 Task: Log work in the project AgileIntegrate for the issue 'Integrate a new appointment booking feature into an existing service provider mobile application to enhance convenience and scheduling for customers' spent time as '6w 5d 9h 48m' and remaining time as '6w 6d 3h 7m' and add a flag. Now add the issue to the epic 'Data center consolidation'. Log work in the project AgileIntegrate for the issue 'Develop a new tool for automated testing of mobile application usability and user experience' spent time as '2w 5d 2h 37m' and remaining time as '2w 5d 21h 53m' and clone the issue. Now add the issue to the epic 'Mobile app development'
Action: Mouse moved to (191, 53)
Screenshot: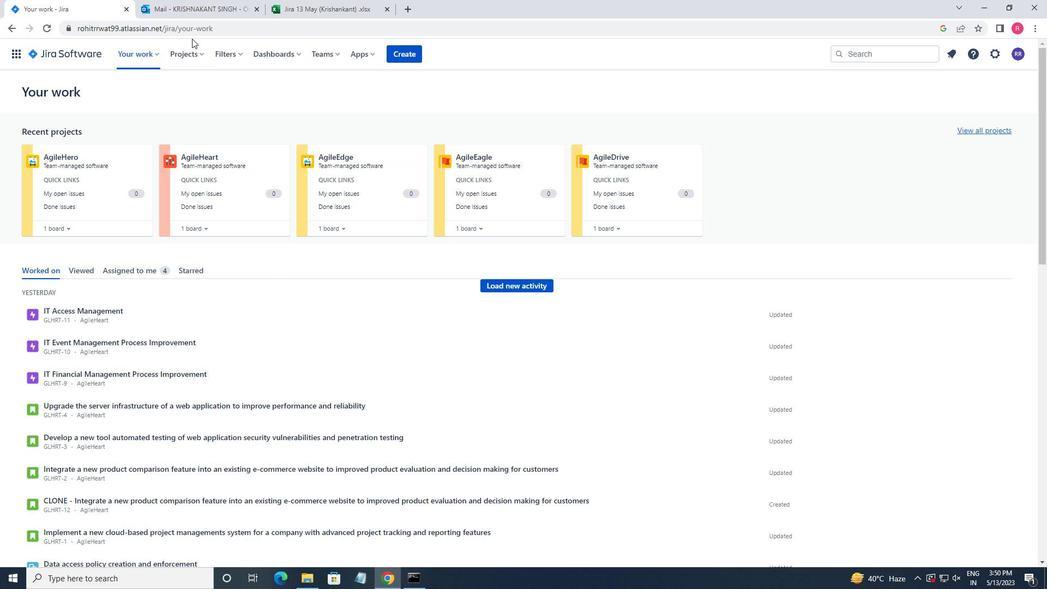 
Action: Mouse pressed left at (191, 53)
Screenshot: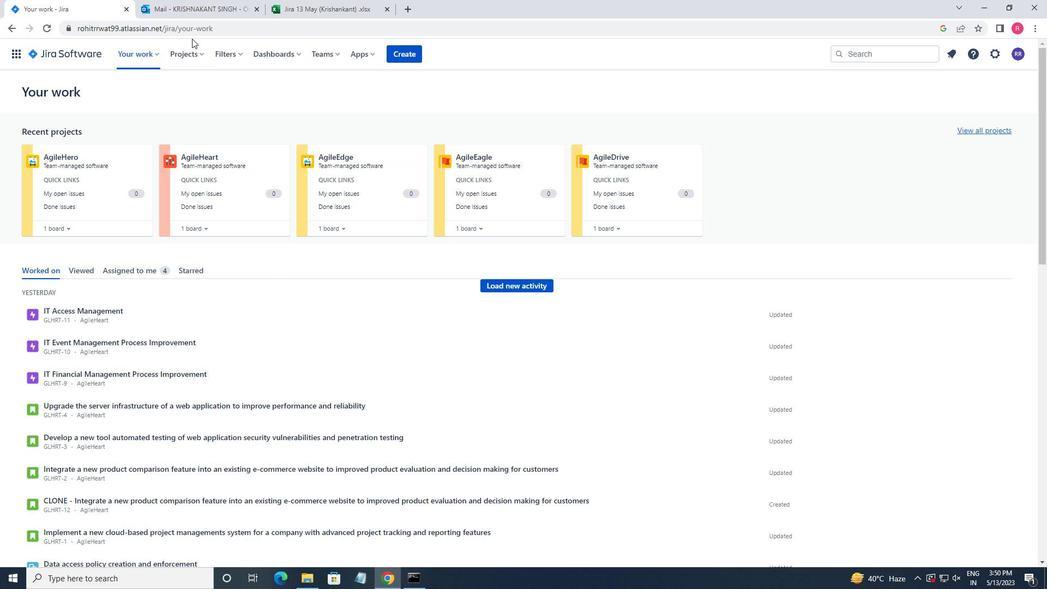 
Action: Mouse moved to (214, 99)
Screenshot: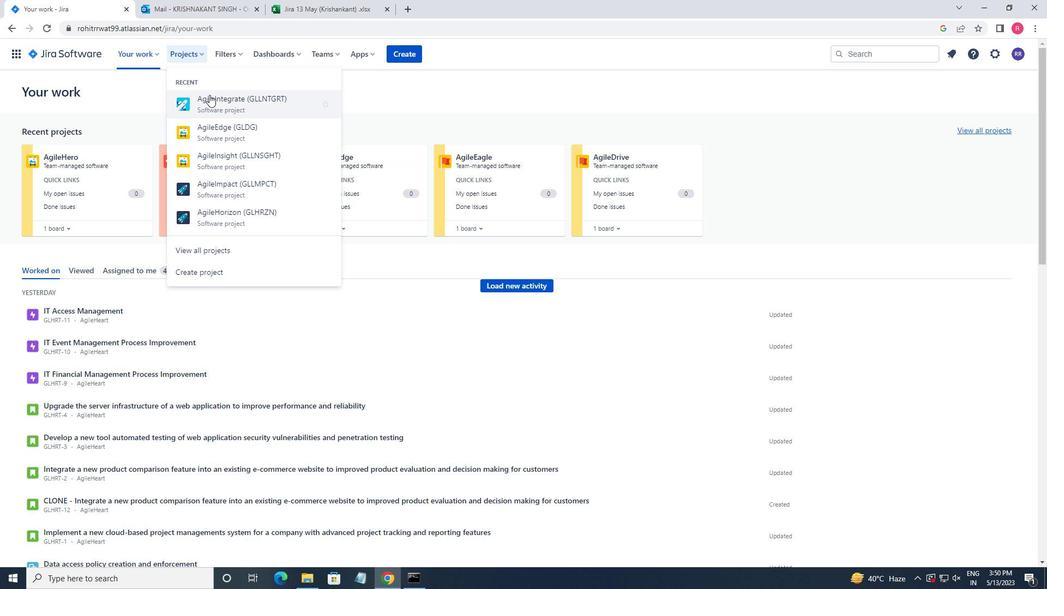 
Action: Mouse pressed left at (214, 99)
Screenshot: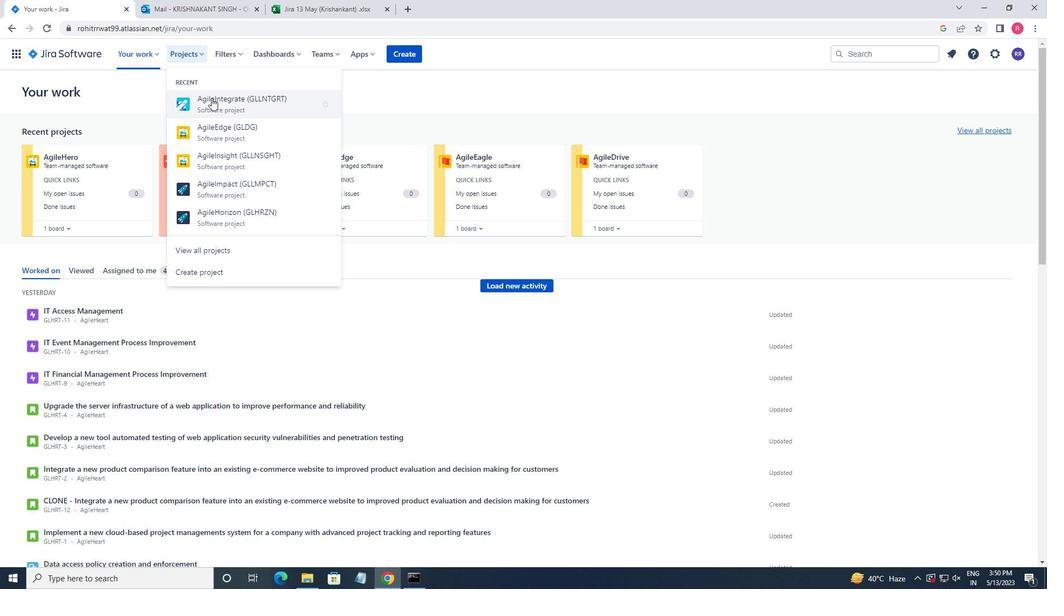 
Action: Mouse moved to (51, 165)
Screenshot: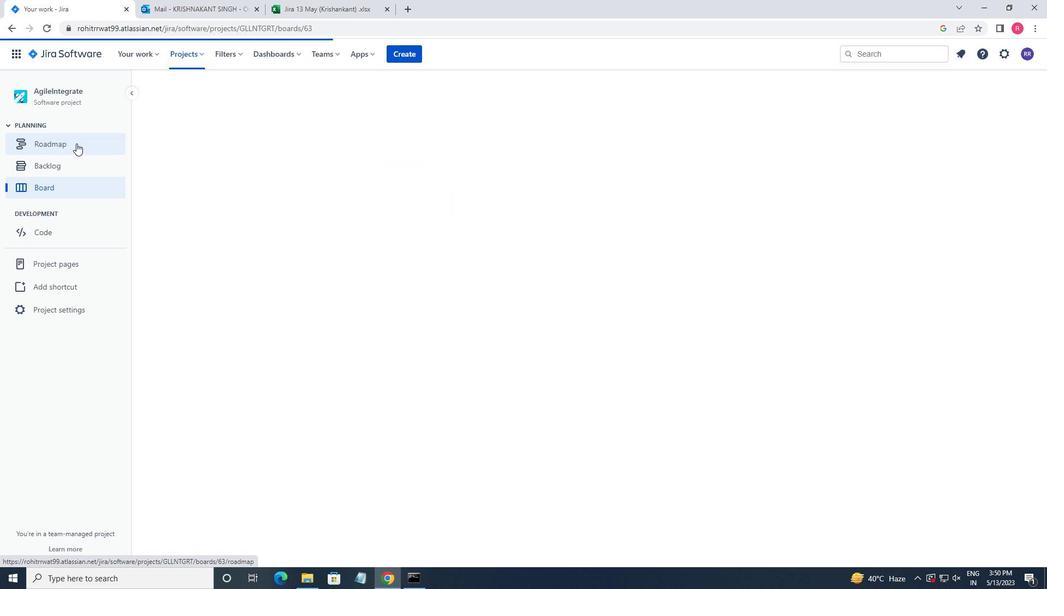 
Action: Mouse pressed left at (51, 165)
Screenshot: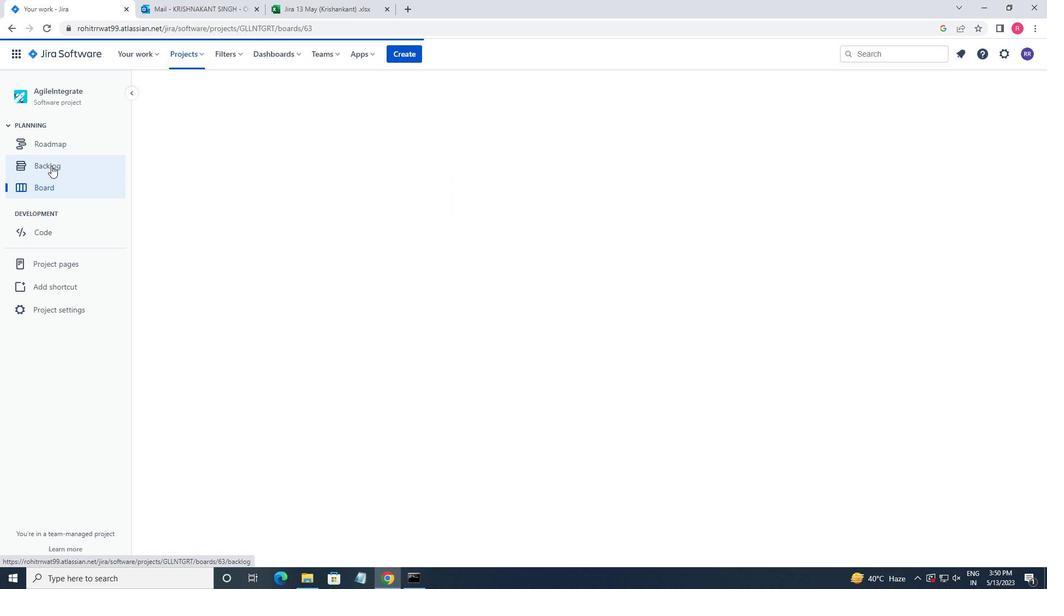 
Action: Mouse moved to (843, 208)
Screenshot: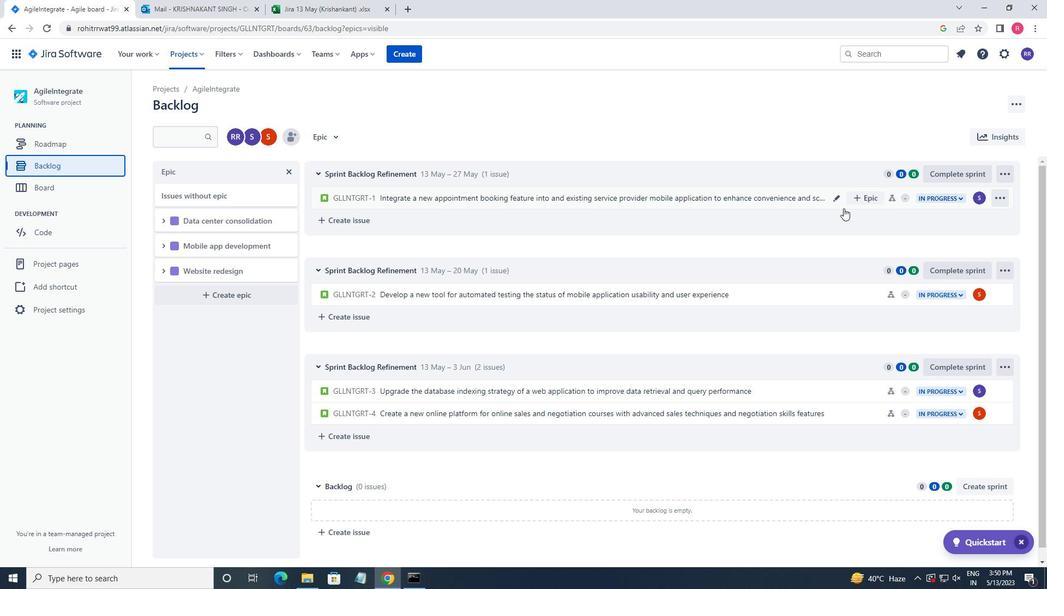 
Action: Mouse pressed left at (843, 208)
Screenshot: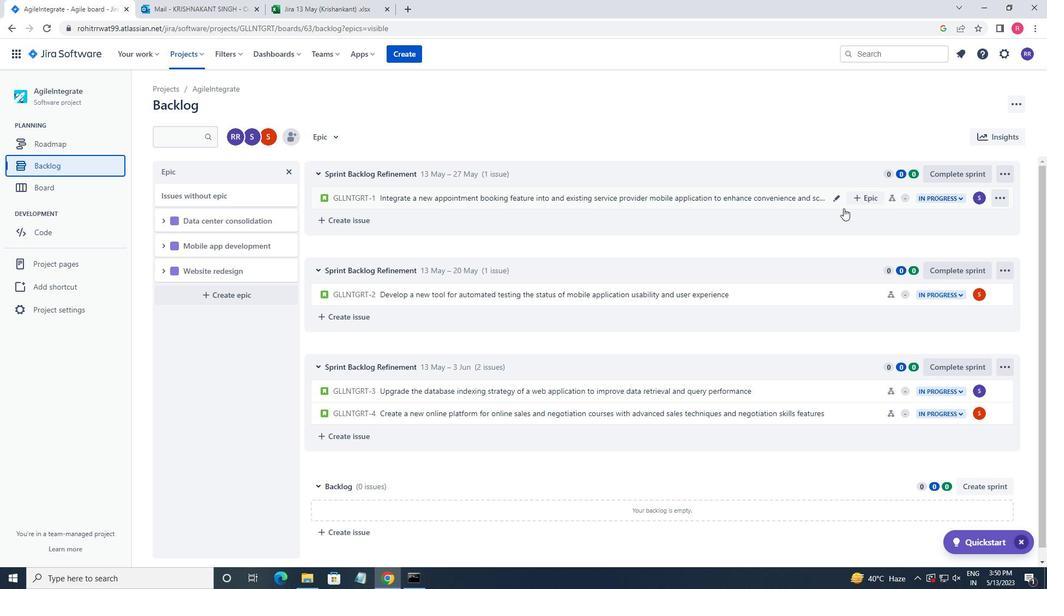 
Action: Mouse moved to (1006, 166)
Screenshot: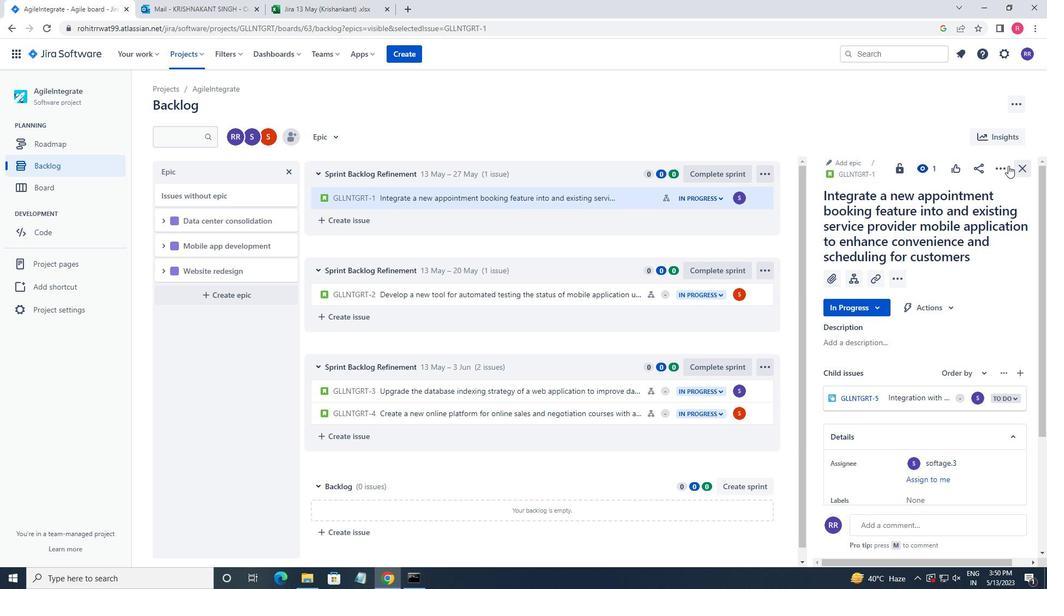 
Action: Mouse pressed left at (1006, 166)
Screenshot: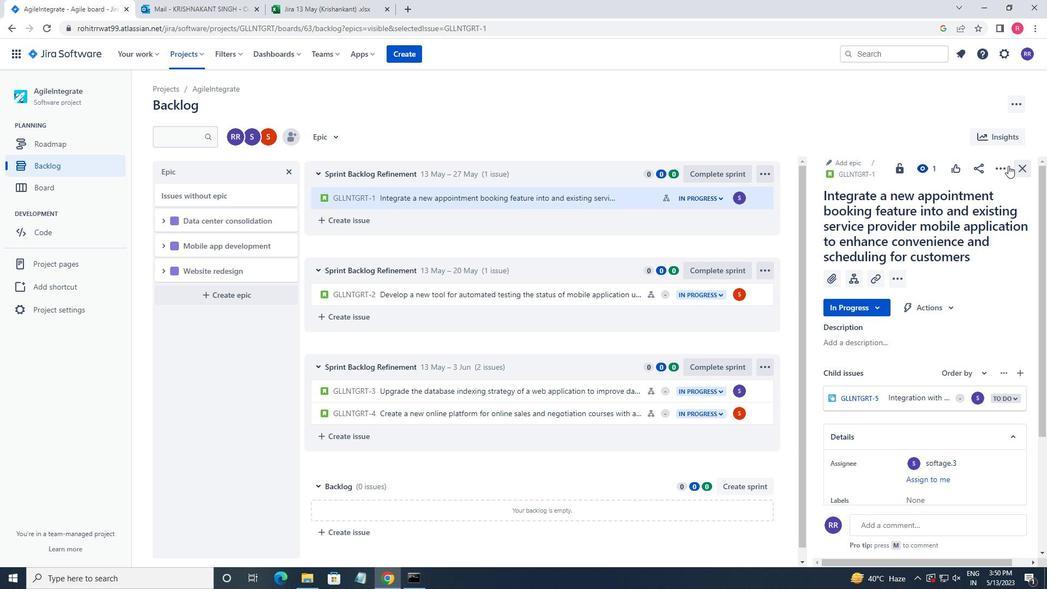 
Action: Mouse moved to (947, 199)
Screenshot: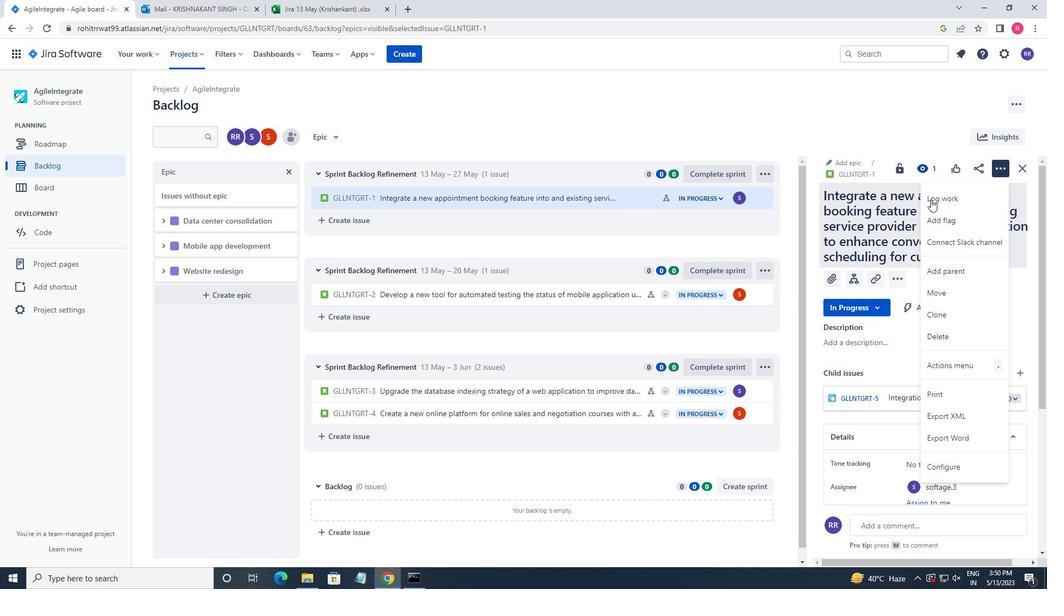 
Action: Mouse pressed left at (947, 199)
Screenshot: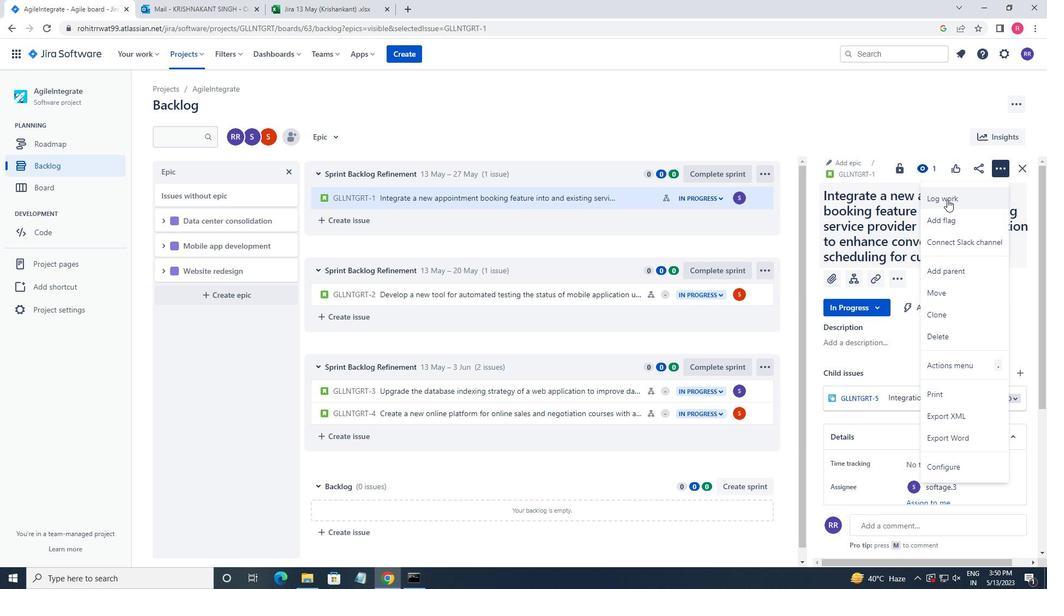 
Action: Key pressed 6w<Key.space>5d<Key.space>9h<Key.space>48m<Key.tab>6w<Key.space>6d<Key.space>3h<Key.space>7m
Screenshot: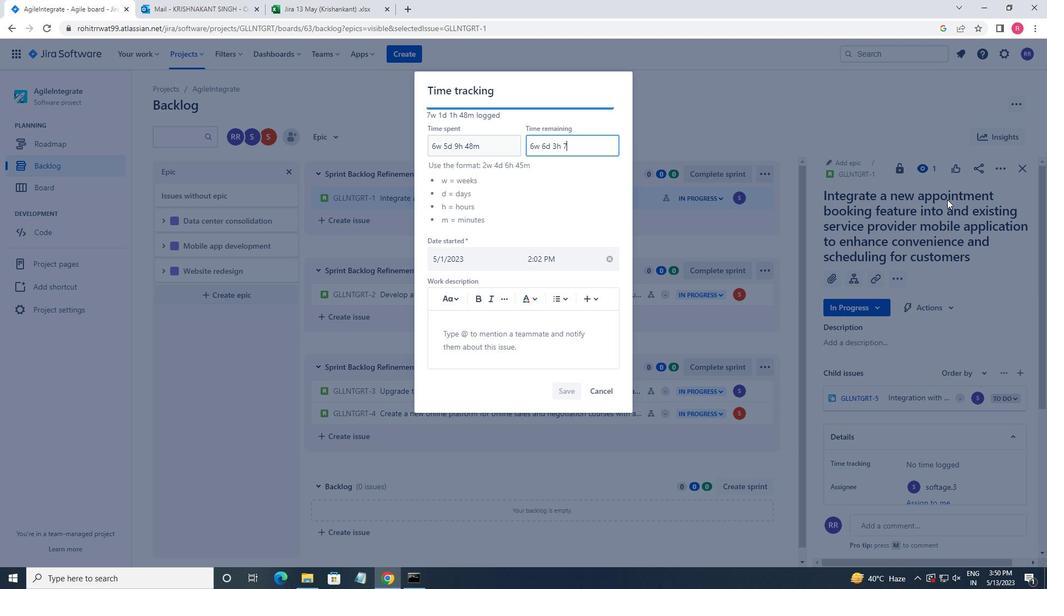 
Action: Mouse moved to (564, 390)
Screenshot: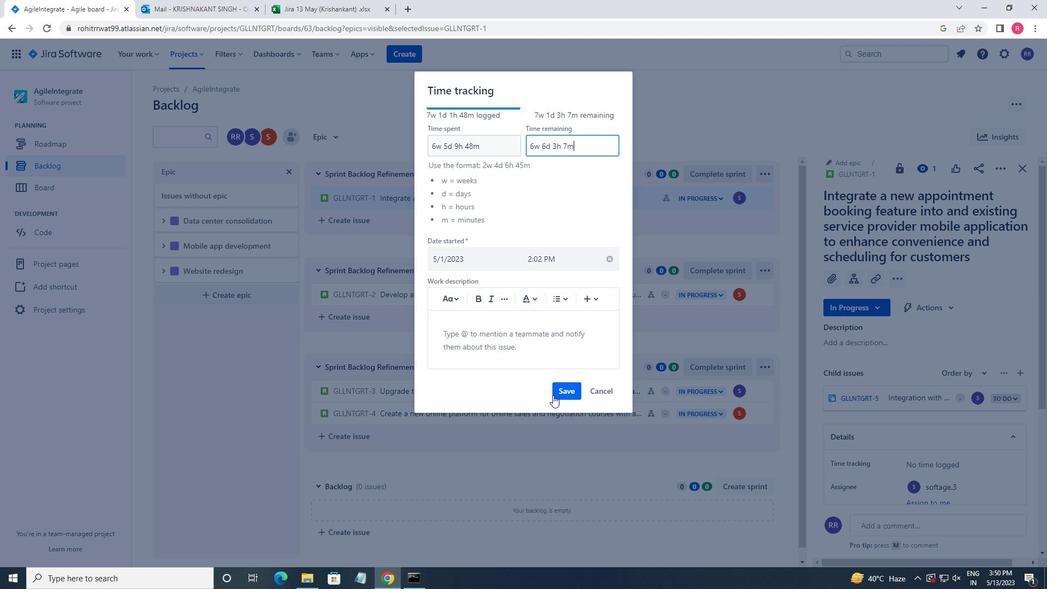 
Action: Mouse pressed left at (564, 390)
Screenshot: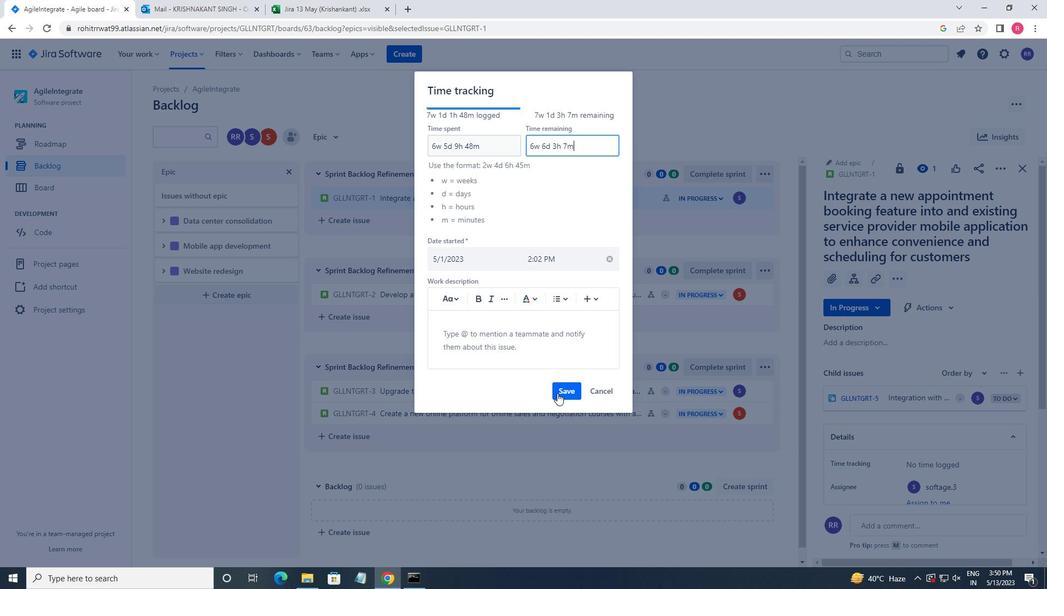 
Action: Mouse moved to (999, 165)
Screenshot: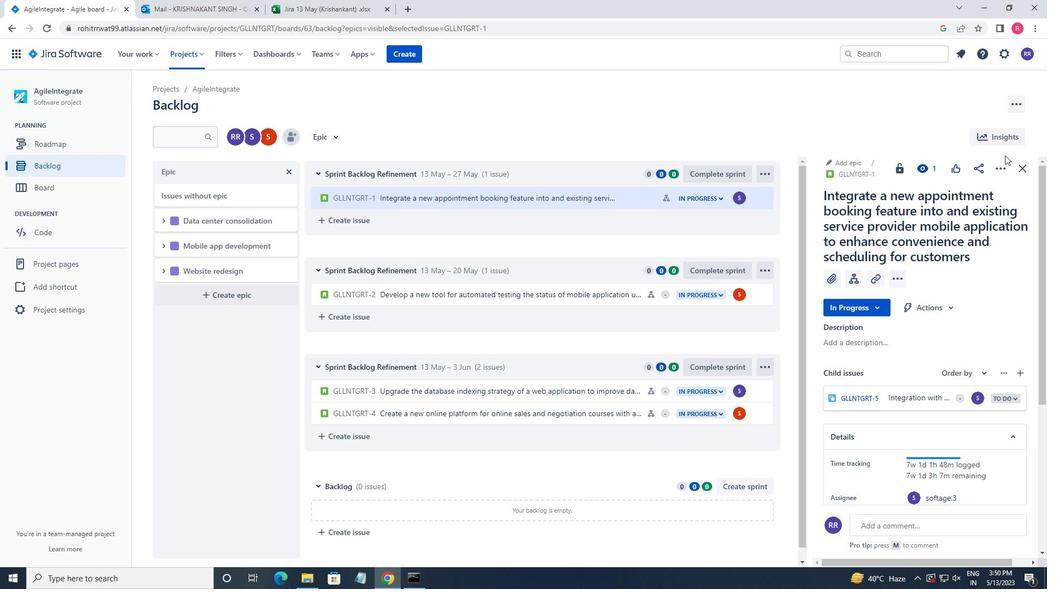 
Action: Mouse pressed left at (999, 165)
Screenshot: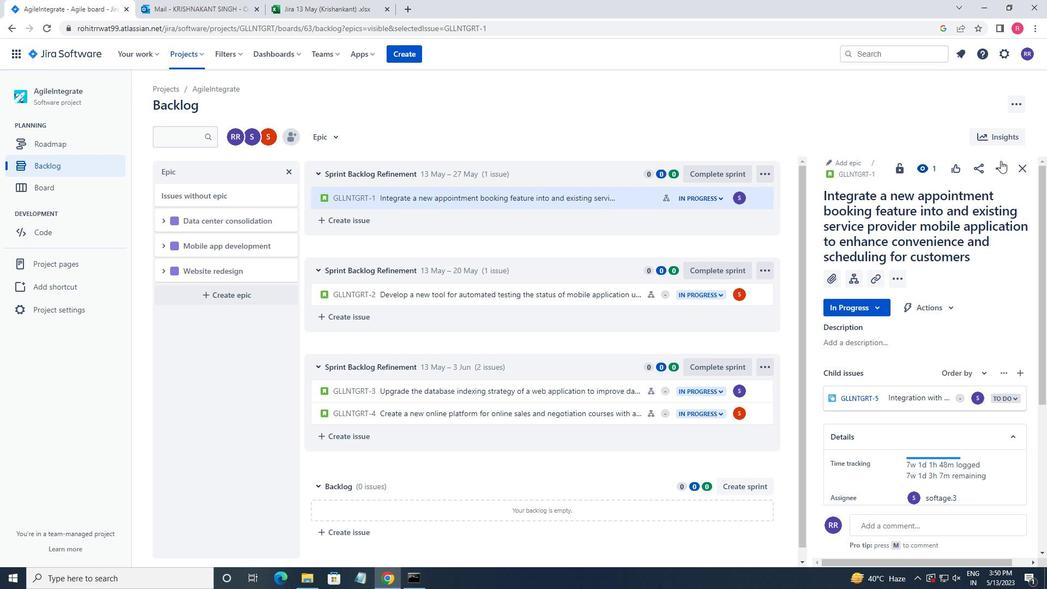 
Action: Mouse moved to (968, 217)
Screenshot: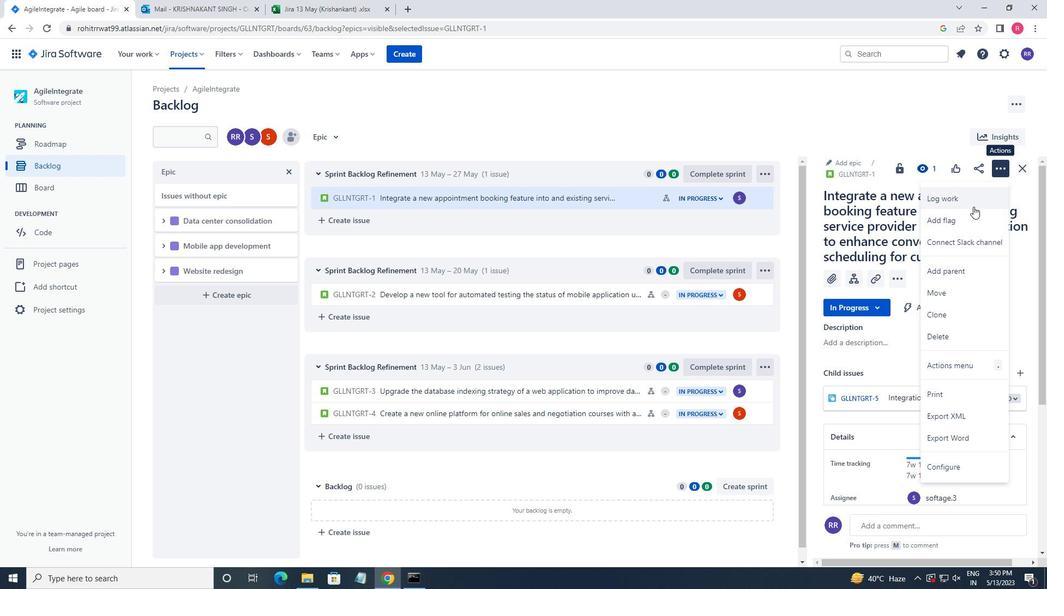 
Action: Mouse pressed left at (968, 217)
Screenshot: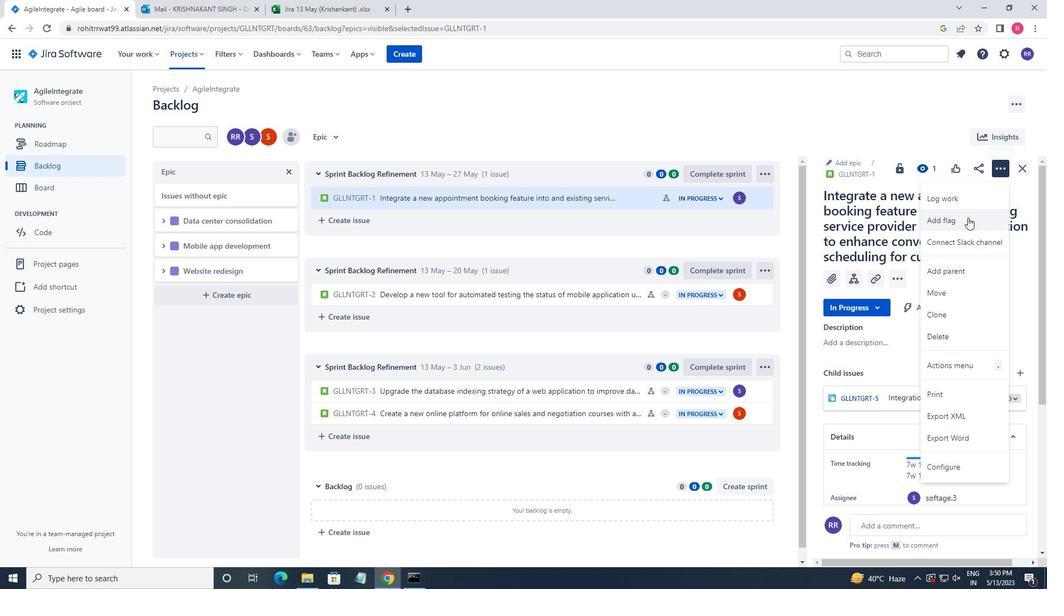 
Action: Mouse moved to (625, 203)
Screenshot: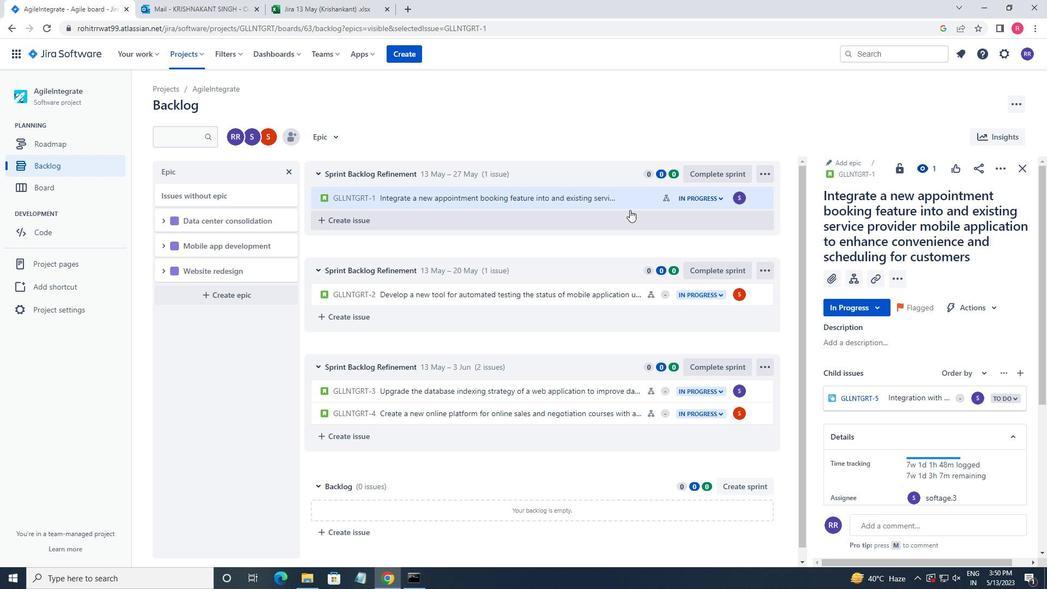 
Action: Mouse pressed left at (625, 203)
Screenshot: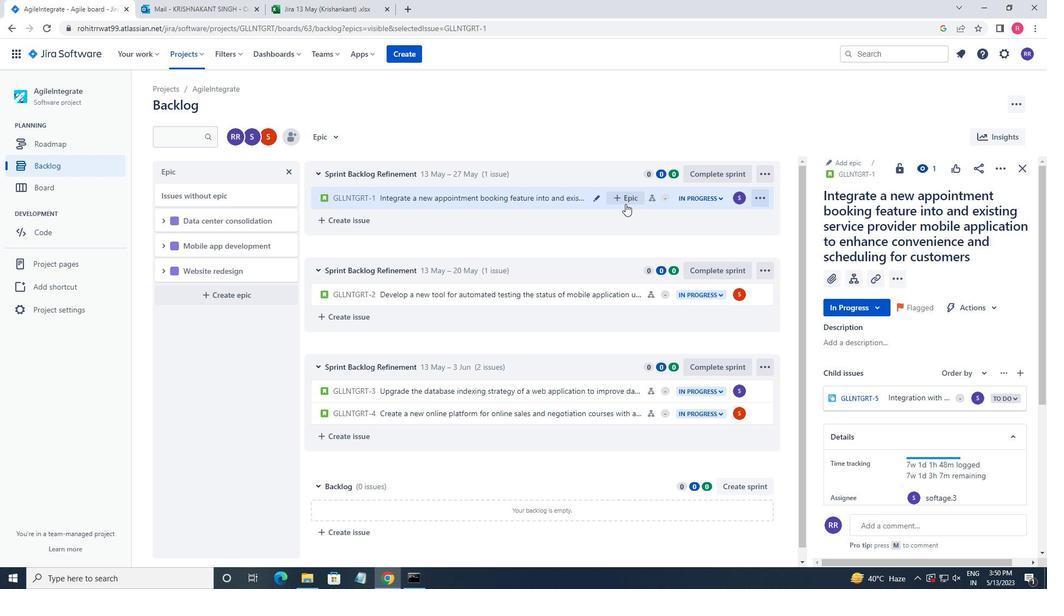 
Action: Mouse moved to (685, 272)
Screenshot: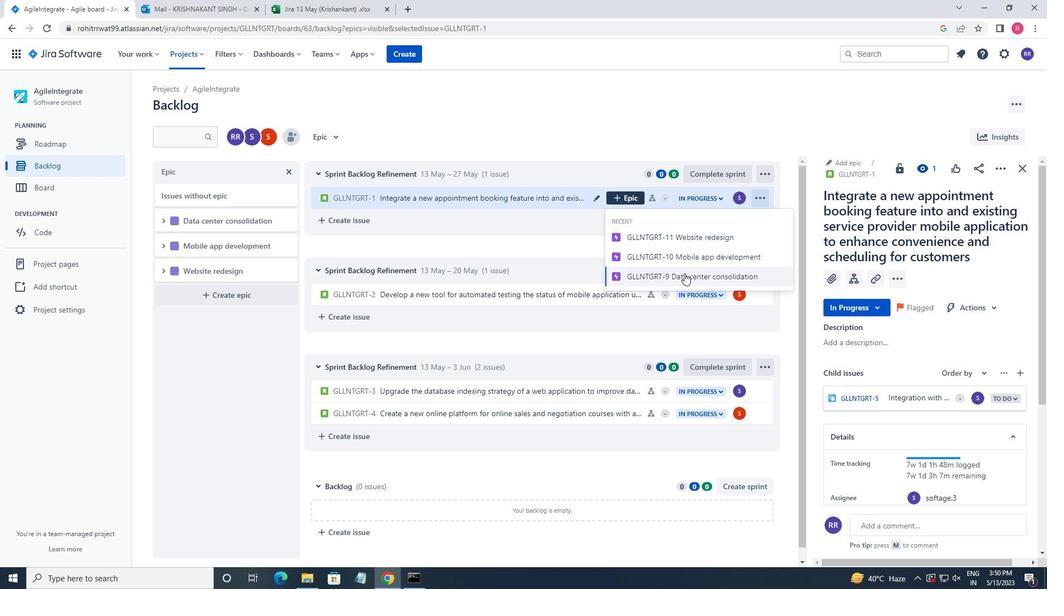 
Action: Mouse pressed left at (685, 272)
Screenshot: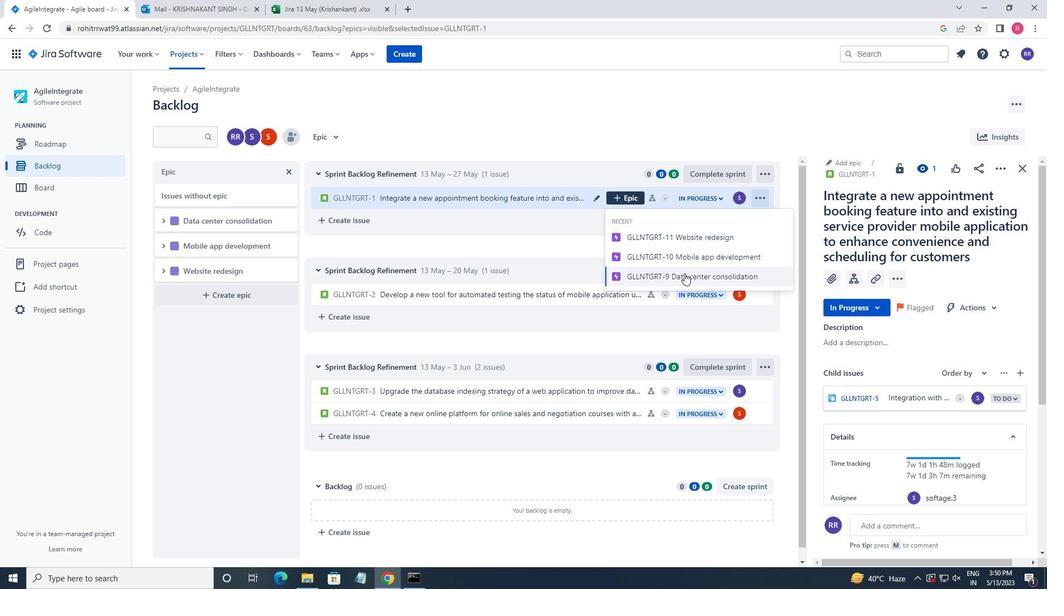 
Action: Mouse moved to (602, 301)
Screenshot: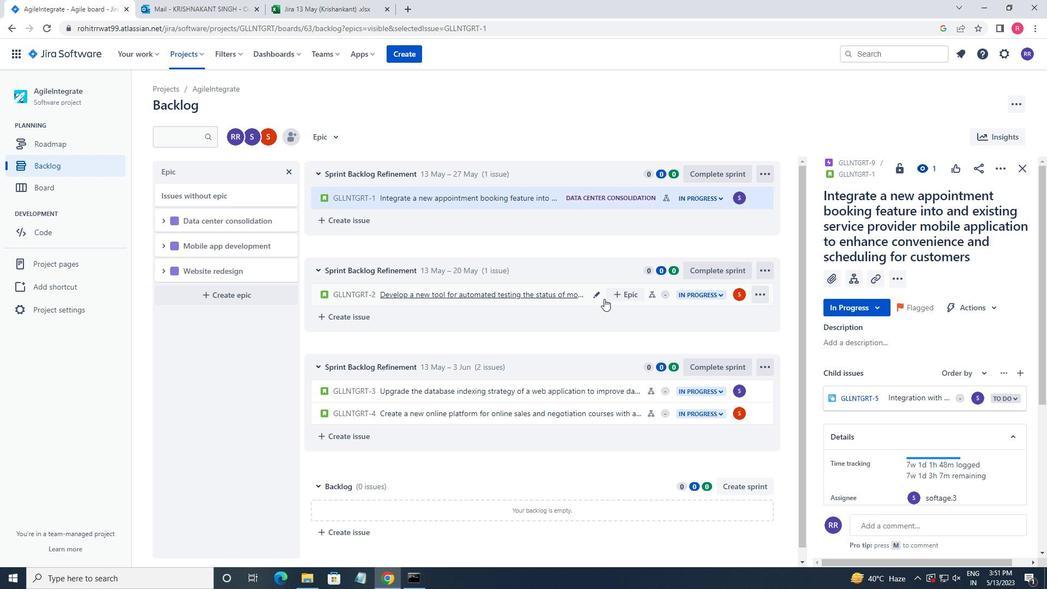 
Action: Mouse pressed left at (602, 301)
Screenshot: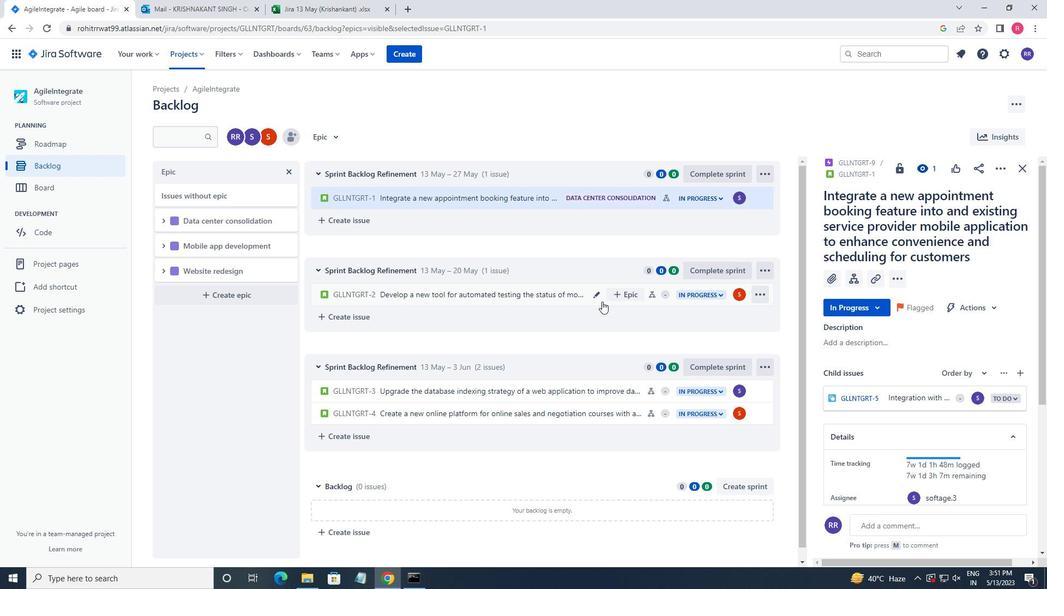 
Action: Mouse moved to (999, 169)
Screenshot: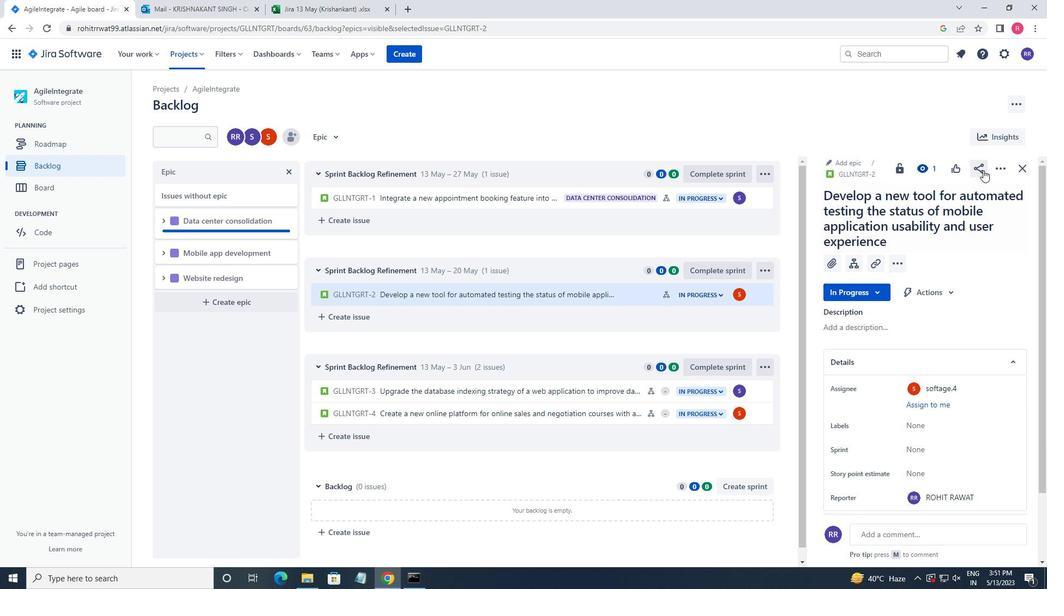 
Action: Mouse pressed left at (999, 169)
Screenshot: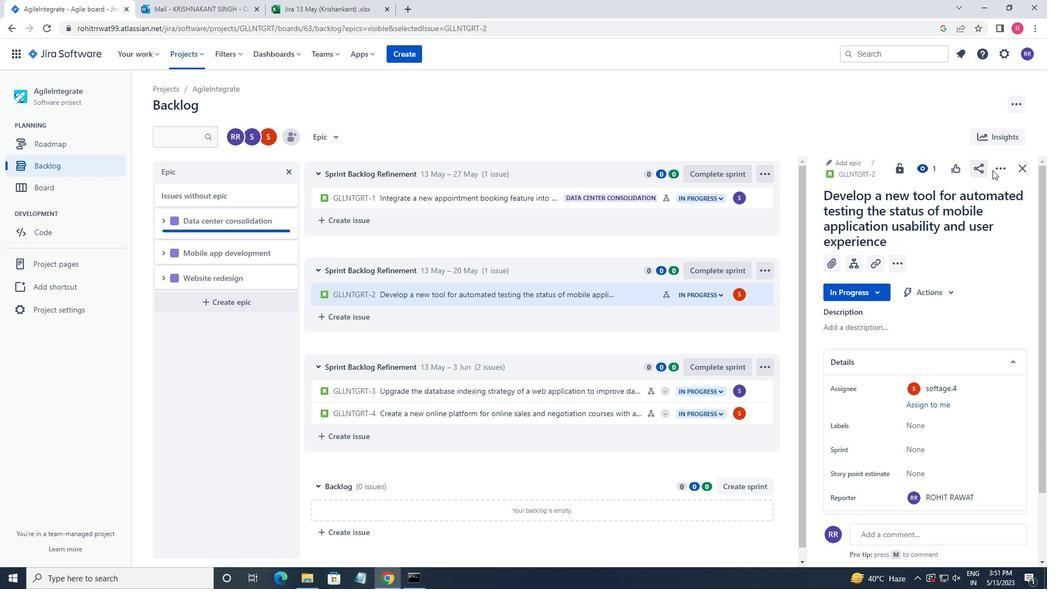 
Action: Mouse moved to (955, 195)
Screenshot: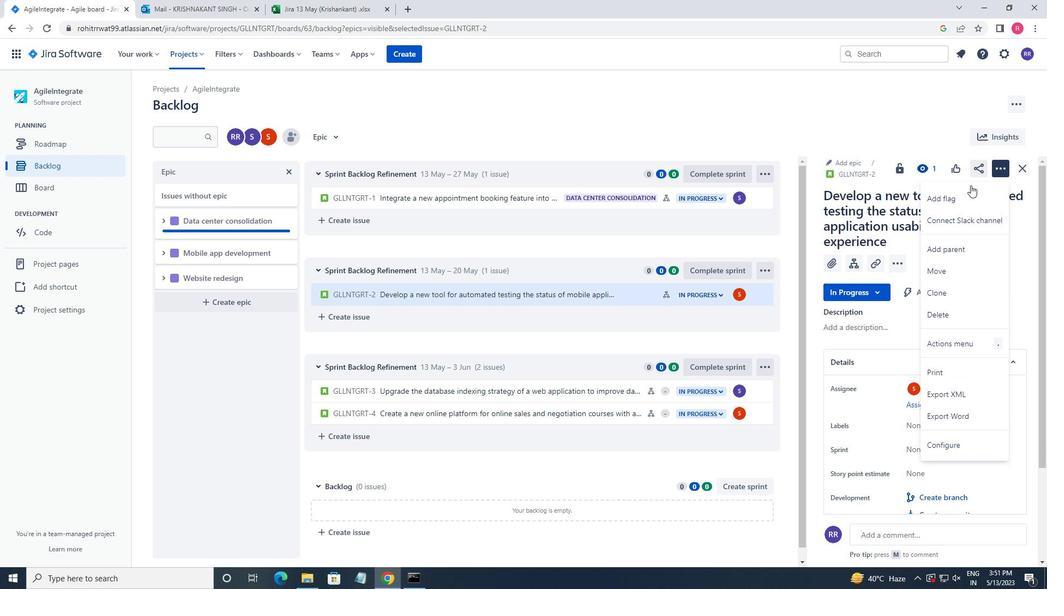 
Action: Mouse pressed left at (955, 195)
Screenshot: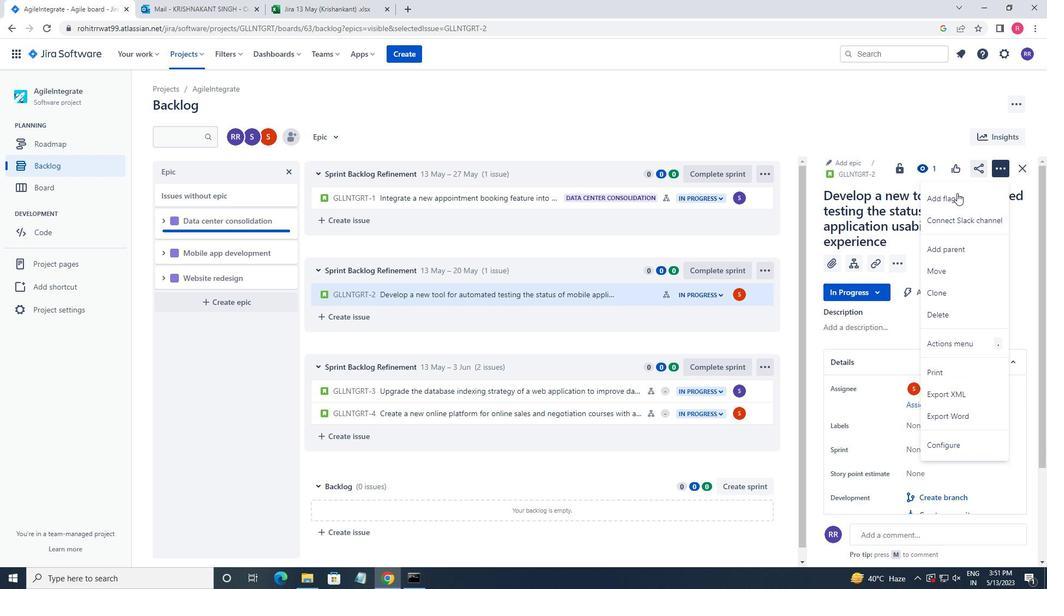 
Action: Mouse moved to (674, 239)
Screenshot: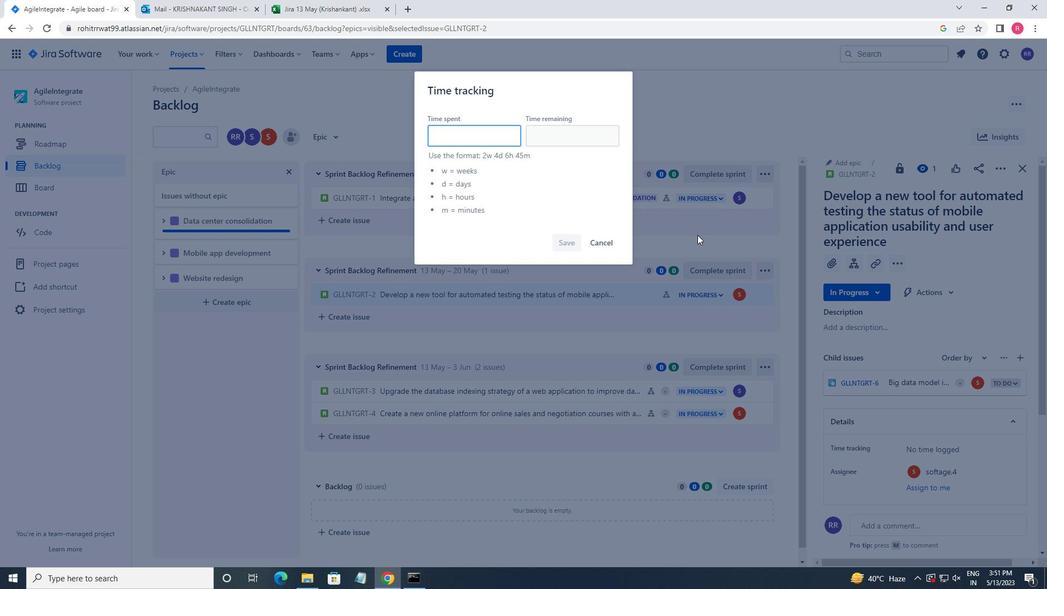 
Action: Key pressed 2w<Key.space>5d<Key.space>2h<Key.space>37m<Key.tab>2w<Key.space>5d<Key.space>21h<Key.space>53m<Key.tab>
Screenshot: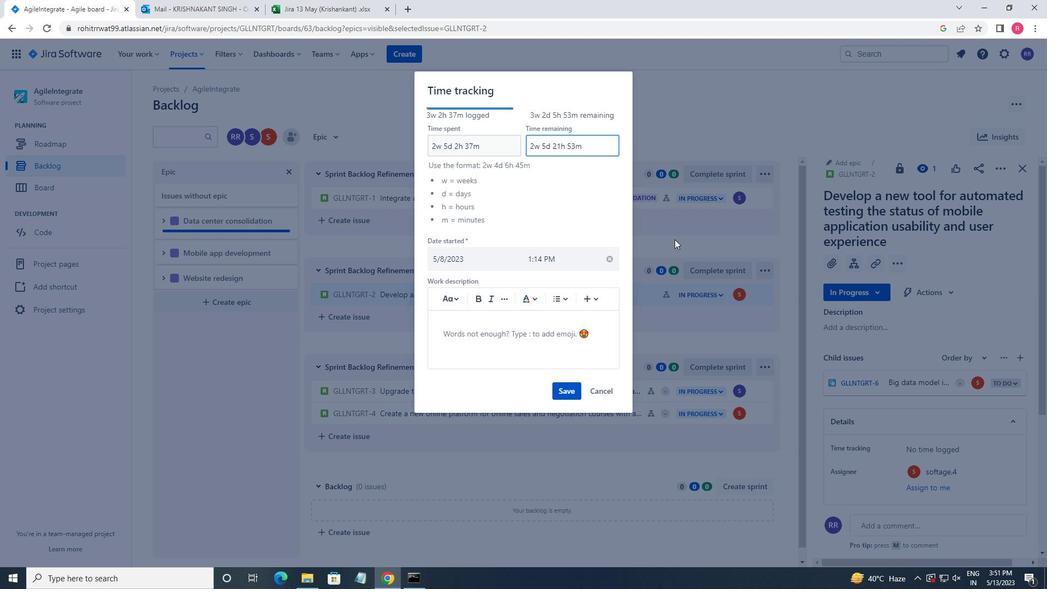 
Action: Mouse moved to (697, 106)
Screenshot: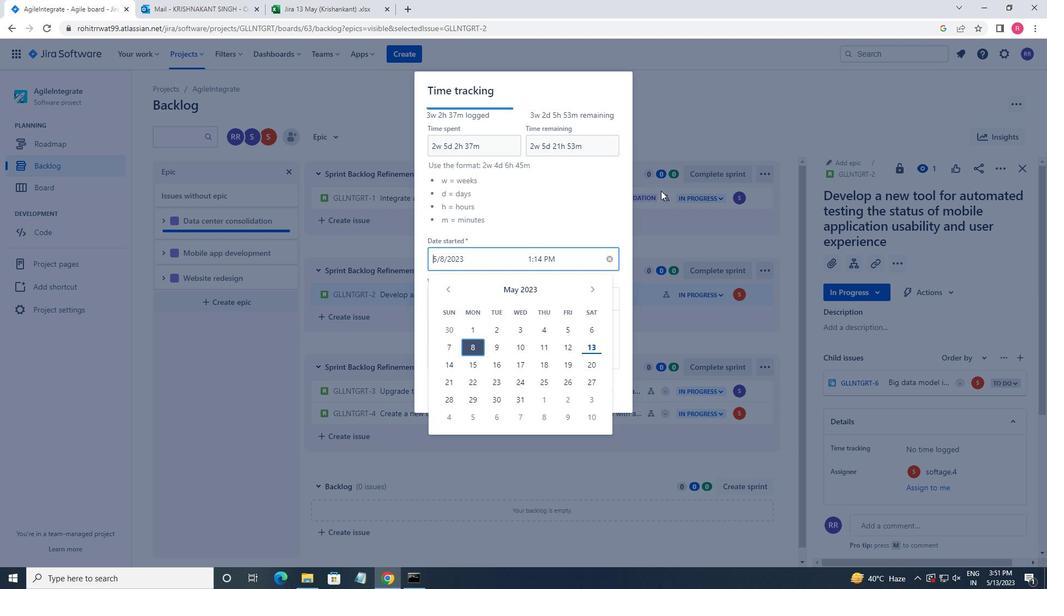 
Action: Mouse pressed left at (697, 106)
Screenshot: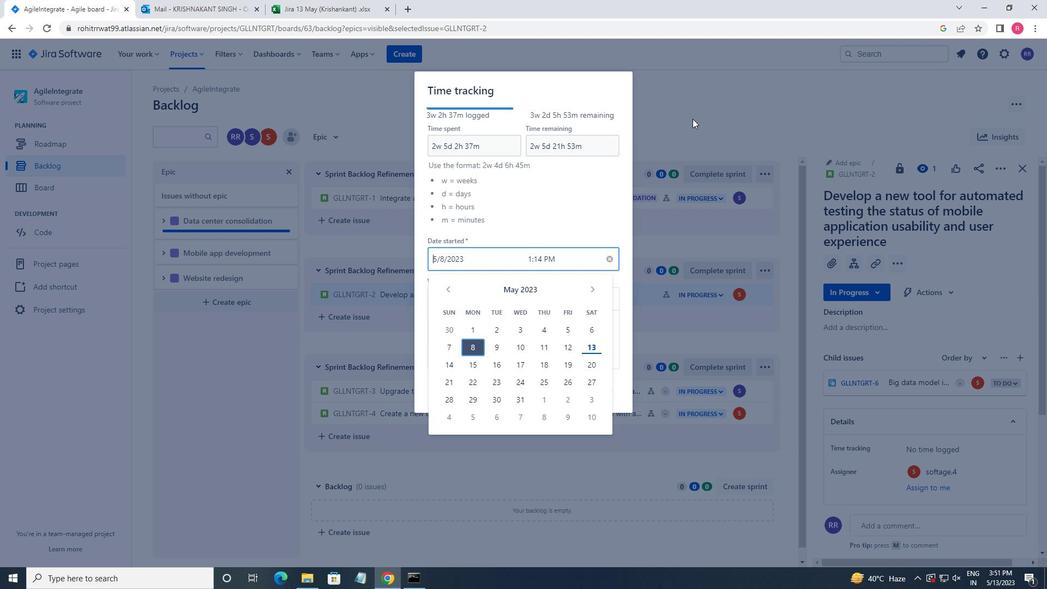 
Action: Mouse moved to (995, 171)
Screenshot: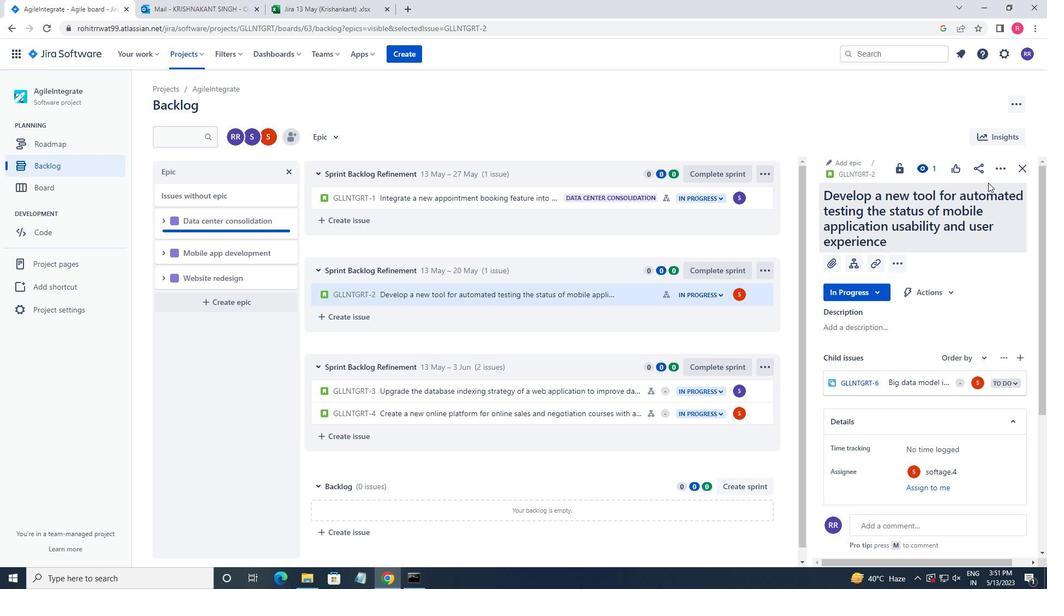 
Action: Mouse pressed left at (995, 171)
Screenshot: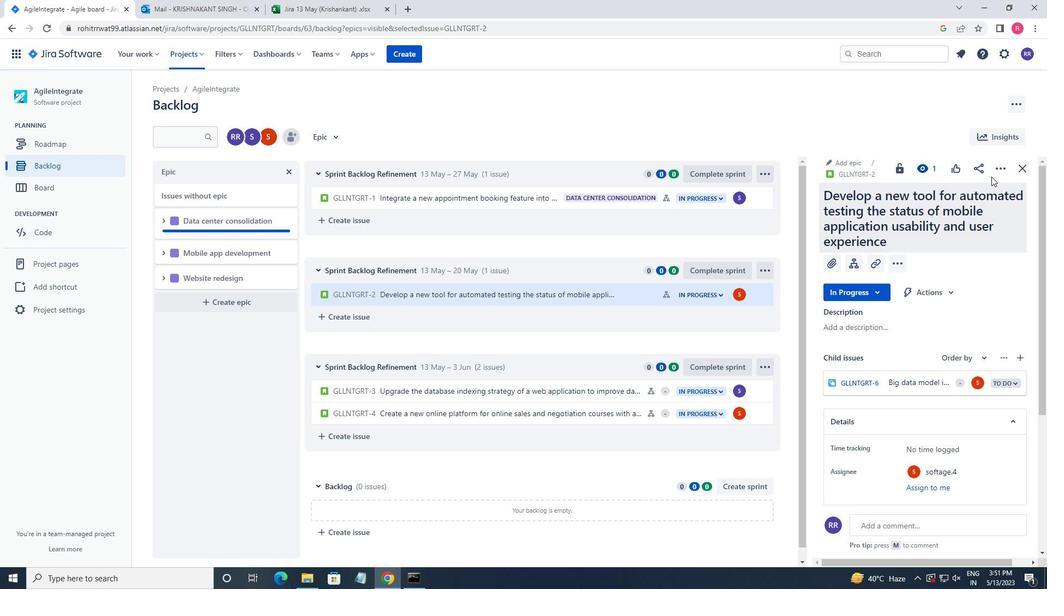 
Action: Mouse moved to (944, 193)
Screenshot: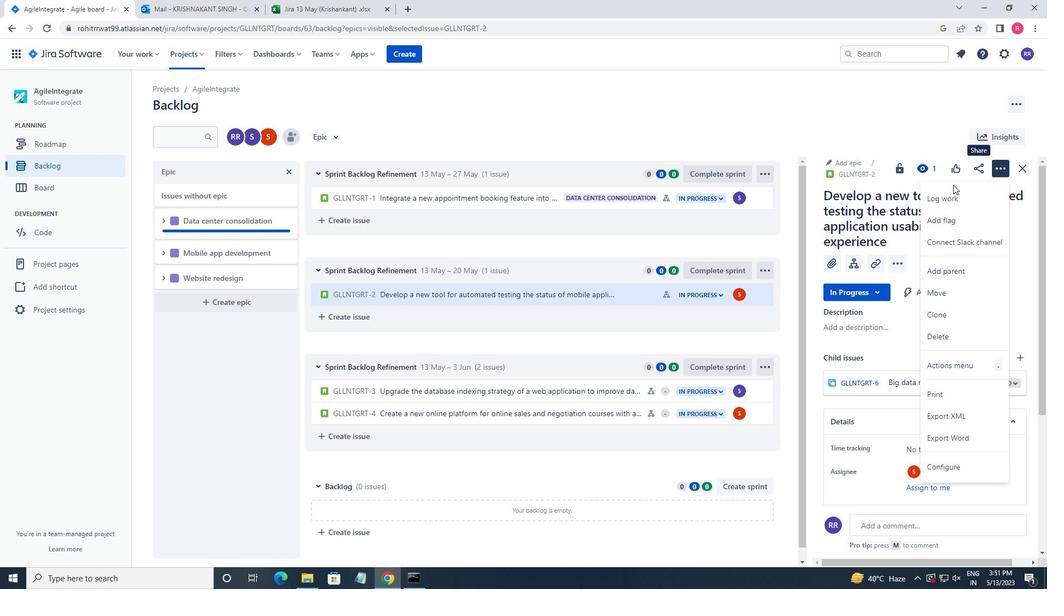
Action: Mouse pressed left at (944, 193)
Screenshot: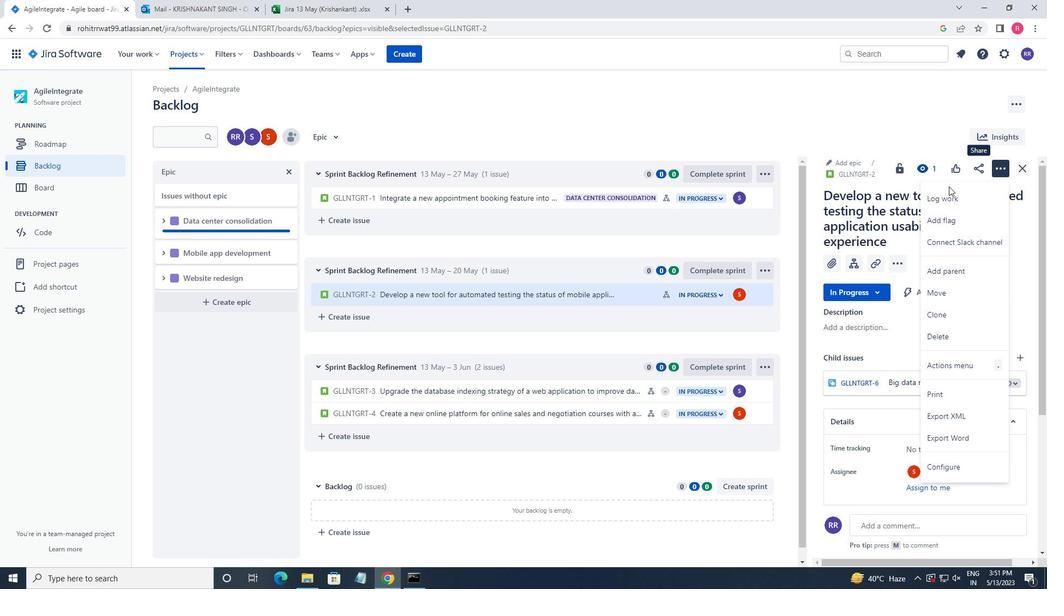
Action: Mouse moved to (541, 195)
Screenshot: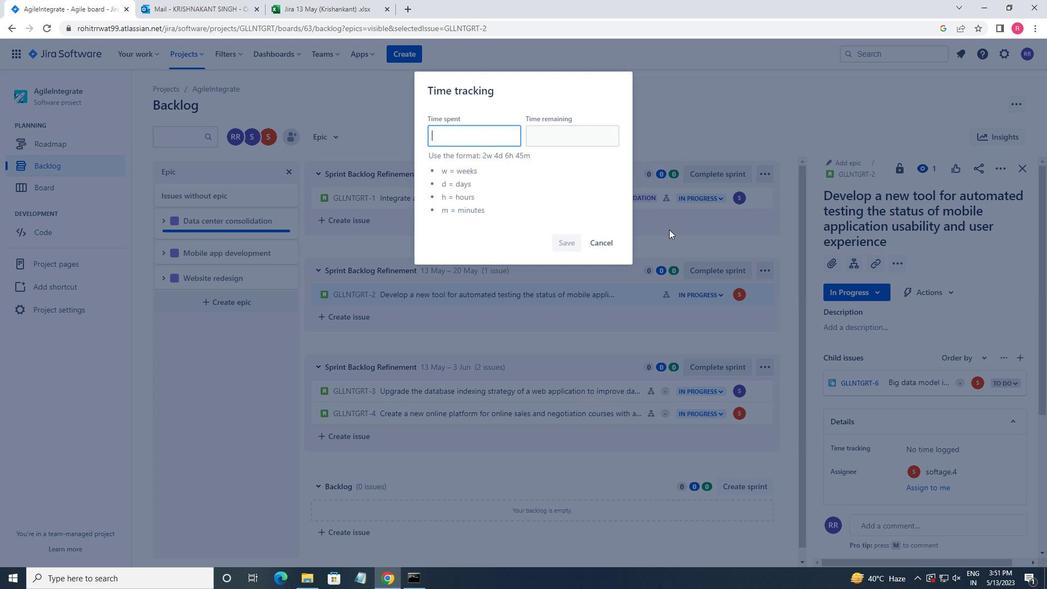
Action: Key pressed 2w<Key.space>5d<Key.space>2h<Key.space>37m<Key.tab>2w<Key.space>5d<Key.space>21h<Key.space>53m
Screenshot: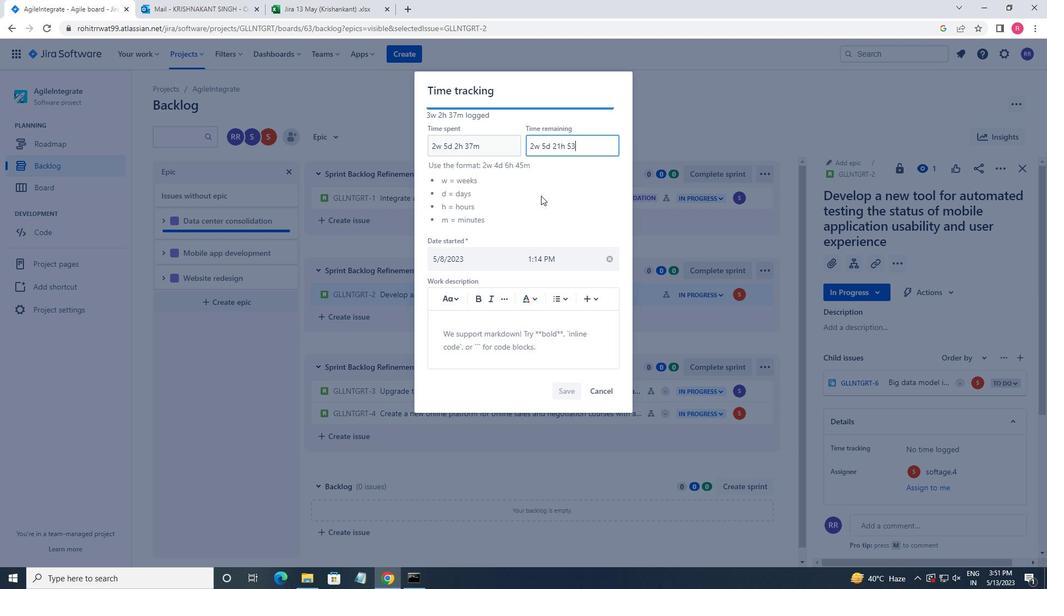 
Action: Mouse moved to (569, 386)
Screenshot: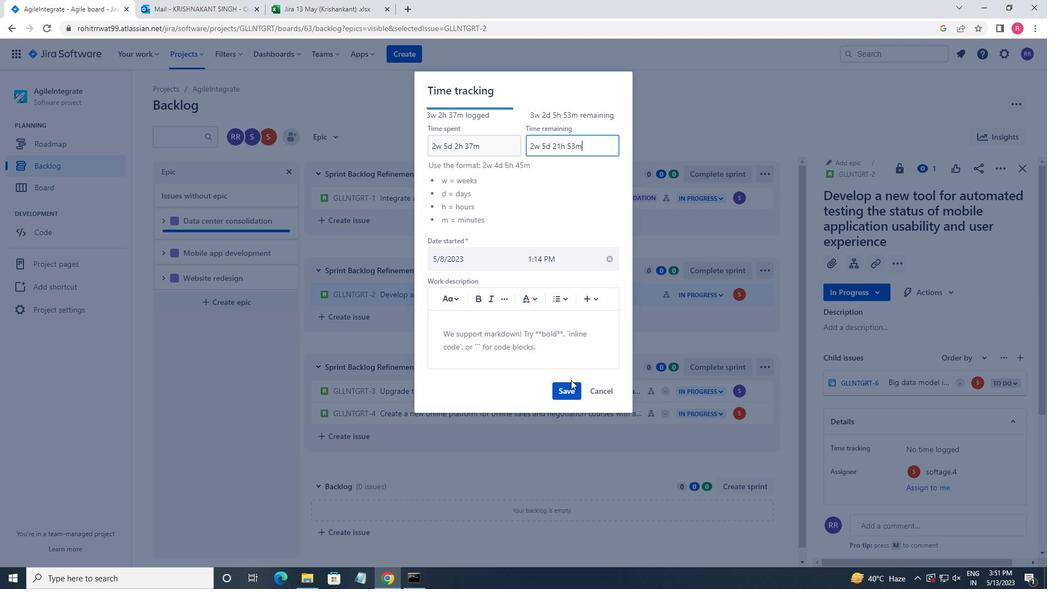 
Action: Mouse pressed left at (569, 386)
Screenshot: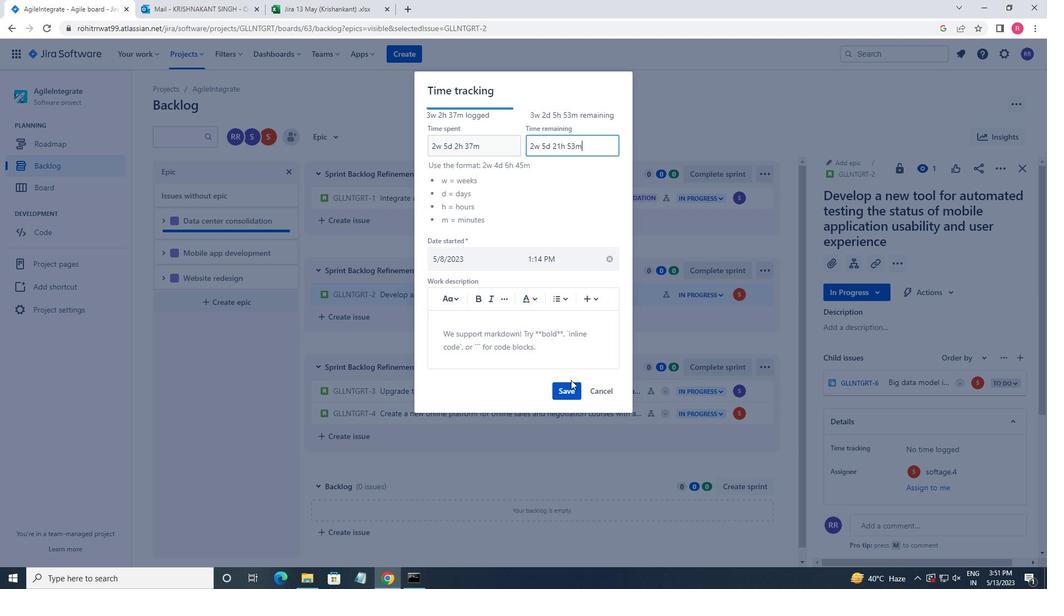 
Action: Mouse moved to (997, 166)
Screenshot: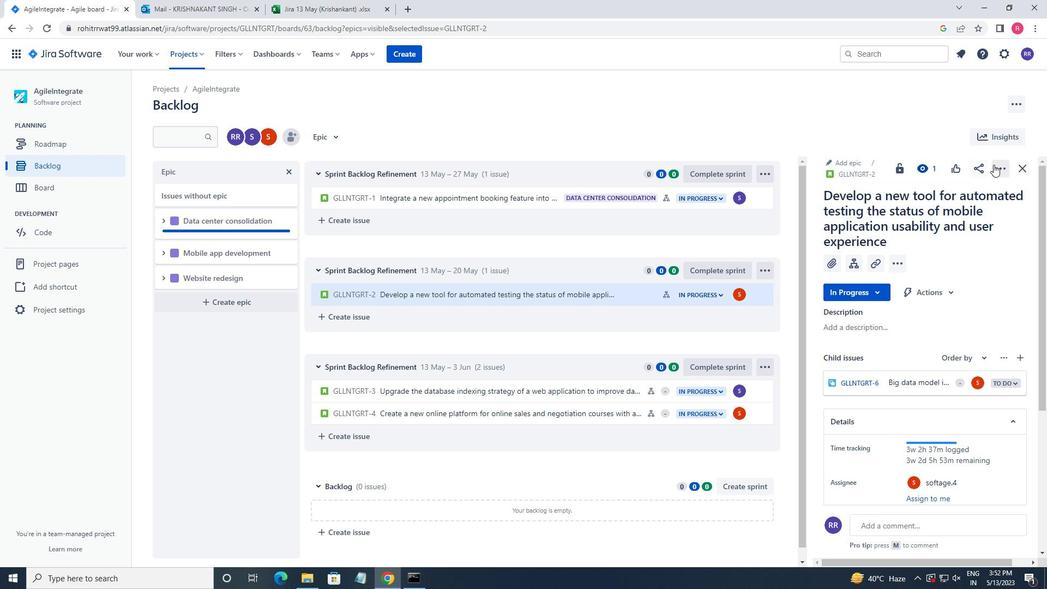 
Action: Mouse pressed left at (997, 166)
Screenshot: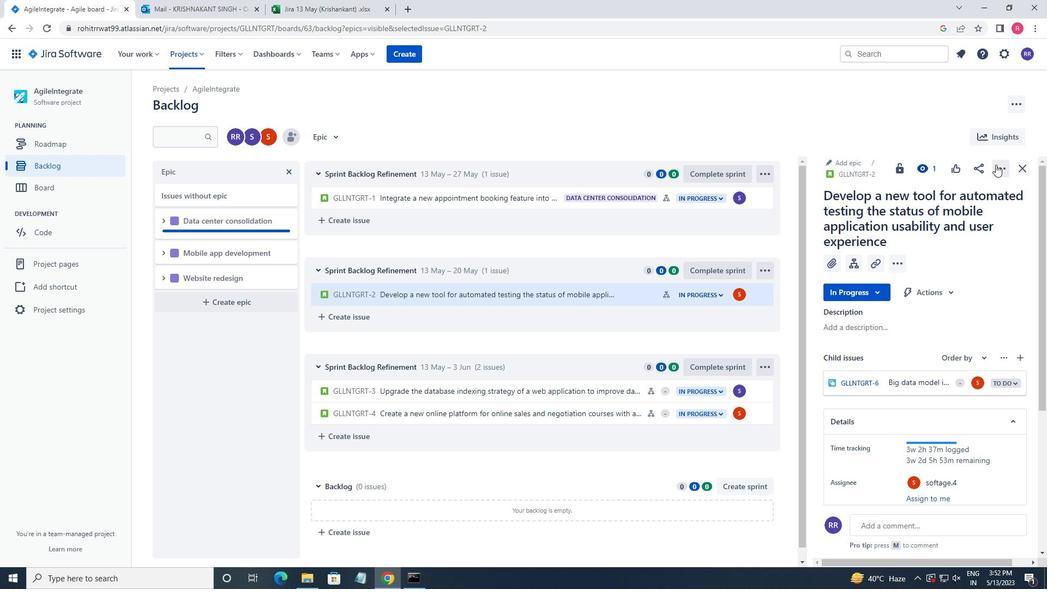 
Action: Mouse moved to (962, 316)
Screenshot: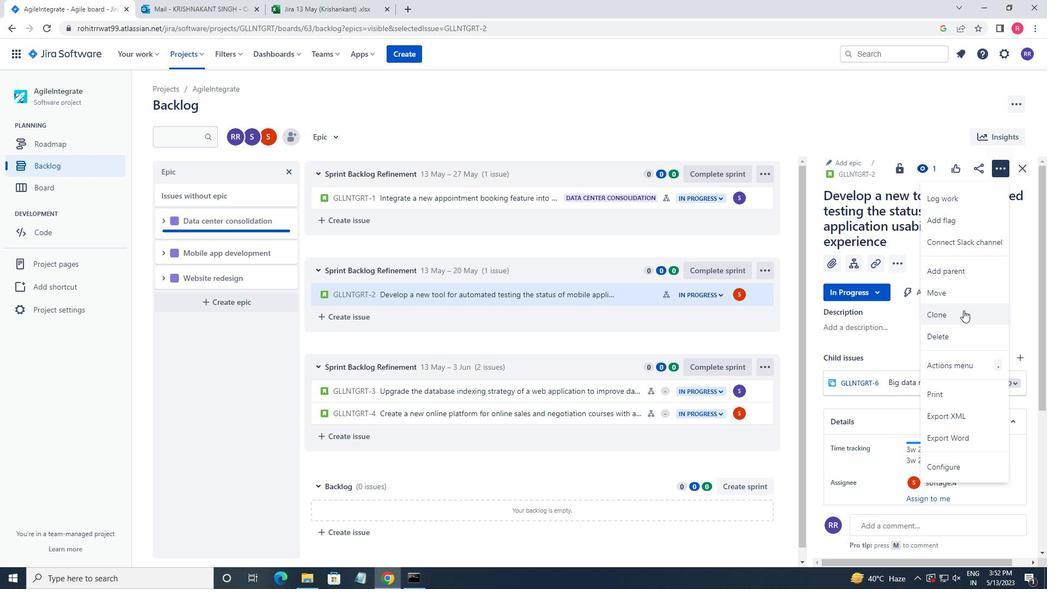 
Action: Mouse pressed left at (962, 316)
Screenshot: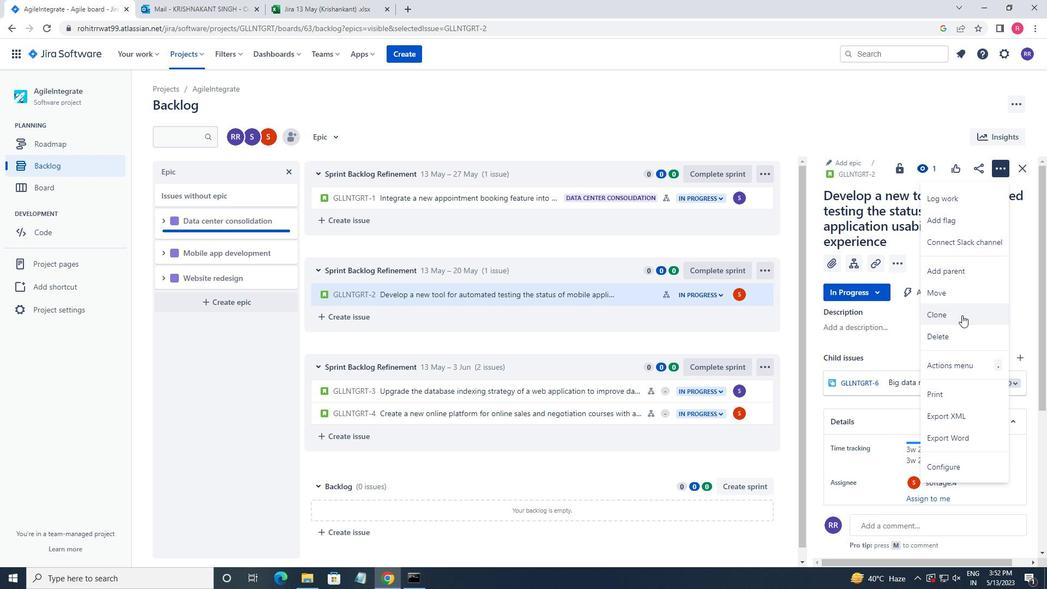 
Action: Mouse moved to (599, 236)
Screenshot: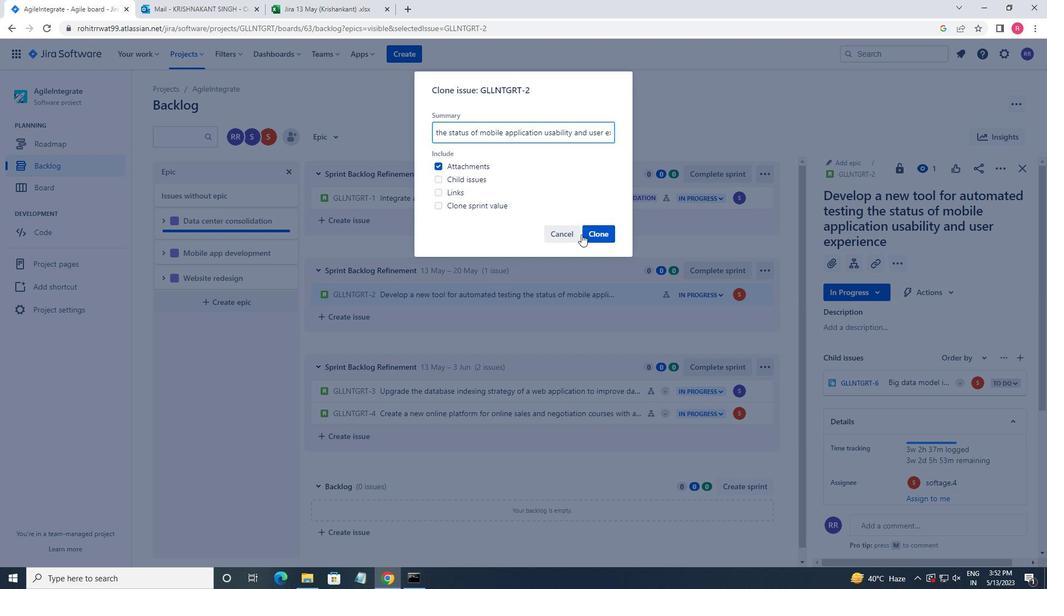 
Action: Mouse pressed left at (599, 236)
Screenshot: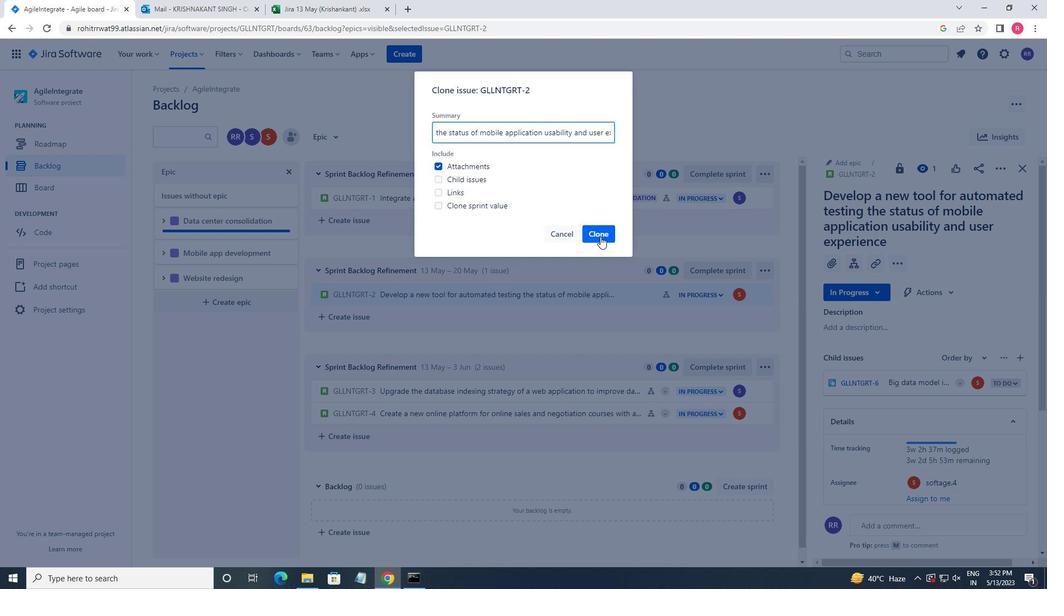 
Action: Mouse moved to (627, 296)
Screenshot: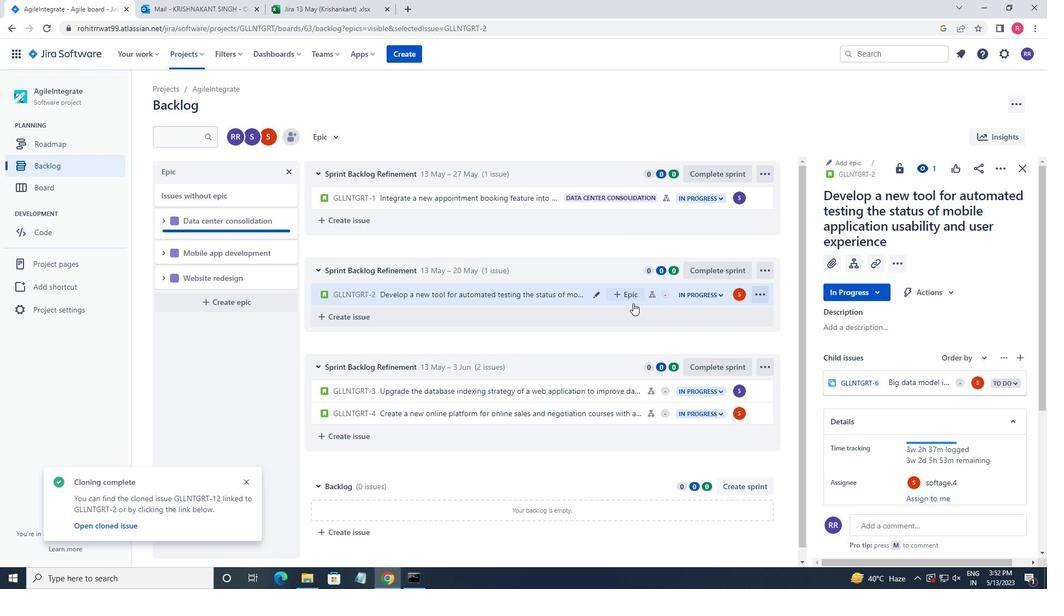
Action: Mouse pressed left at (627, 296)
Screenshot: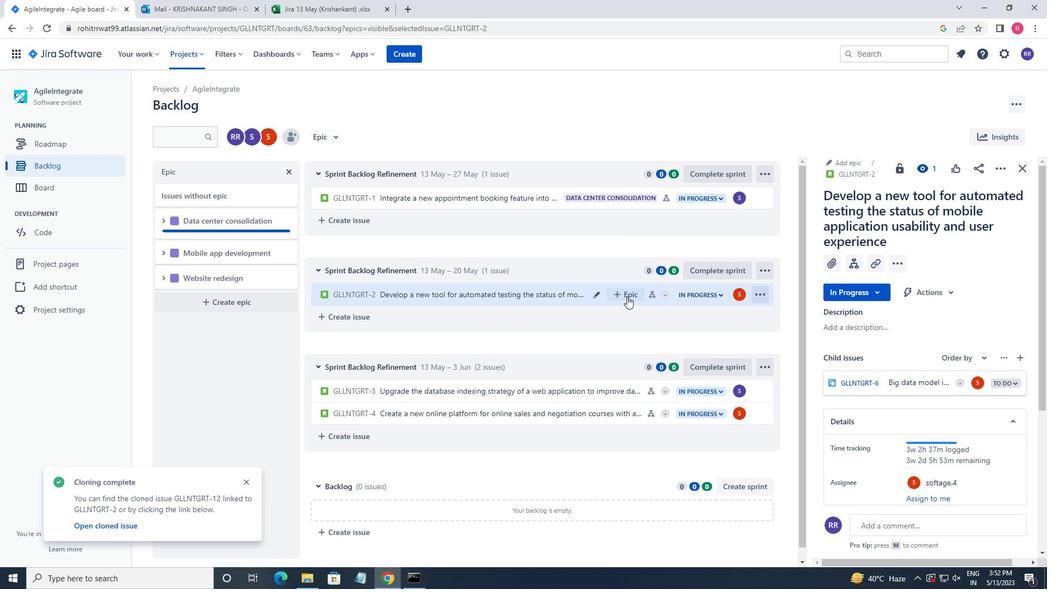 
Action: Mouse moved to (635, 363)
Screenshot: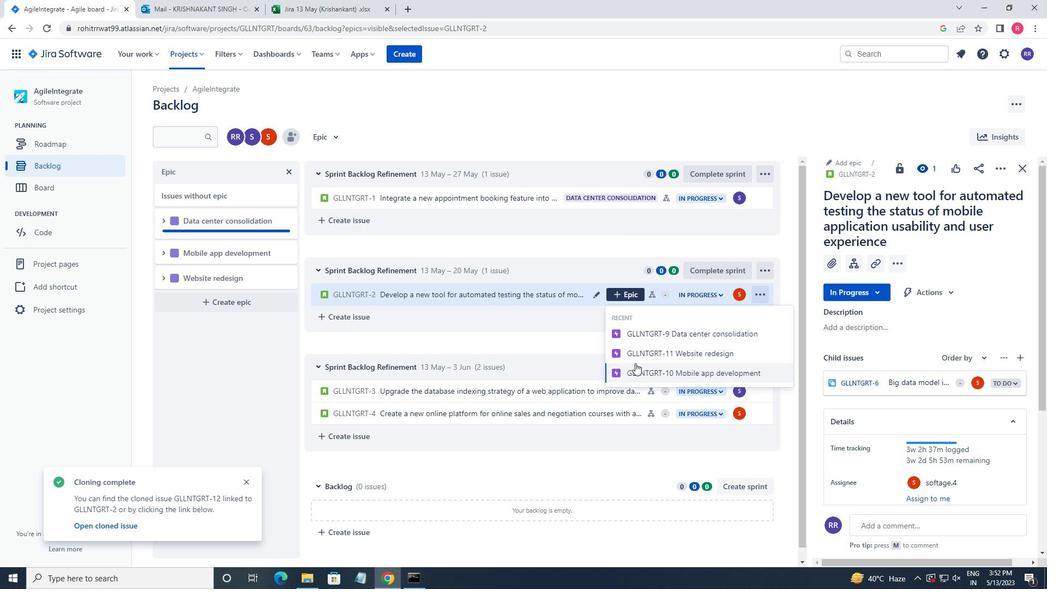 
Action: Mouse pressed left at (635, 363)
Screenshot: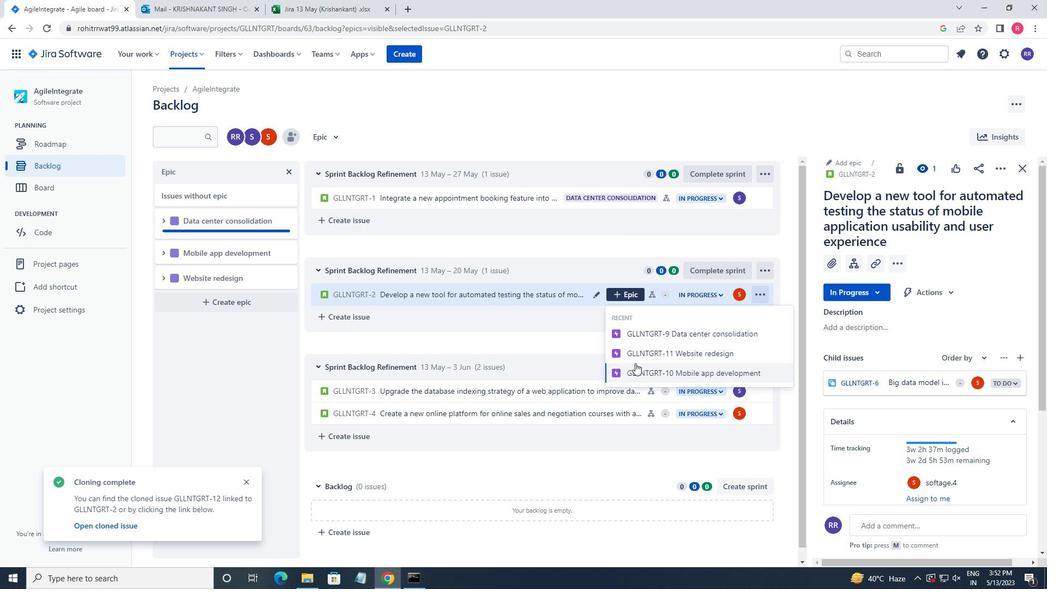 
Action: Mouse moved to (635, 363)
Screenshot: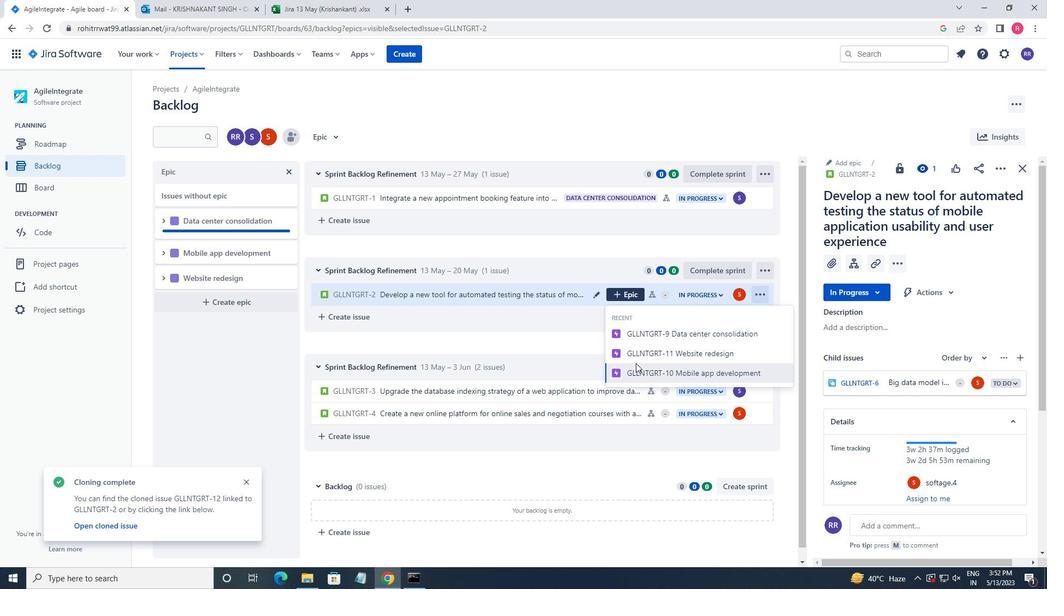 
